 Task: Open Card Card0028 in Board Board0022 in Workspace Development in Trello
Action: Mouse moved to (439, 497)
Screenshot: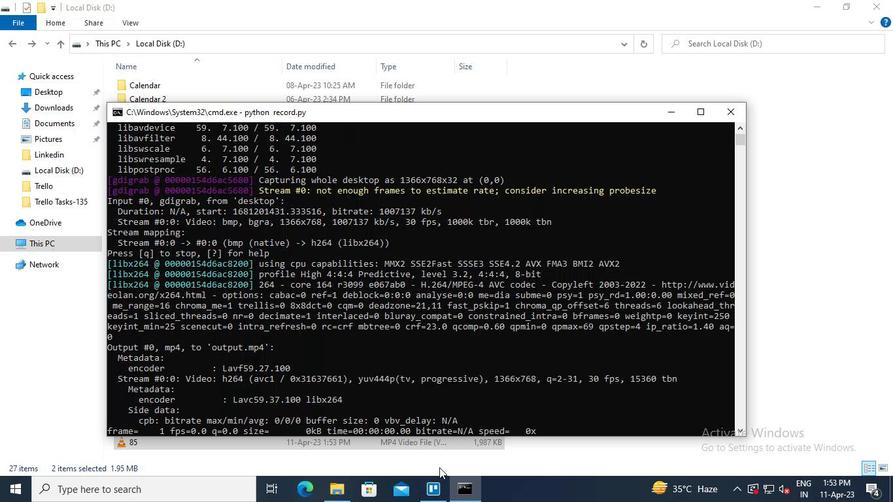 
Action: Mouse pressed left at (439, 497)
Screenshot: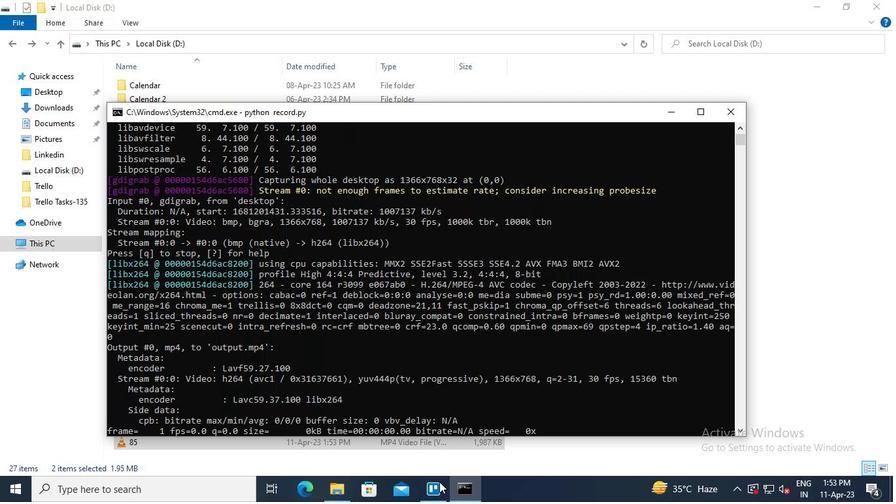 
Action: Mouse moved to (212, 417)
Screenshot: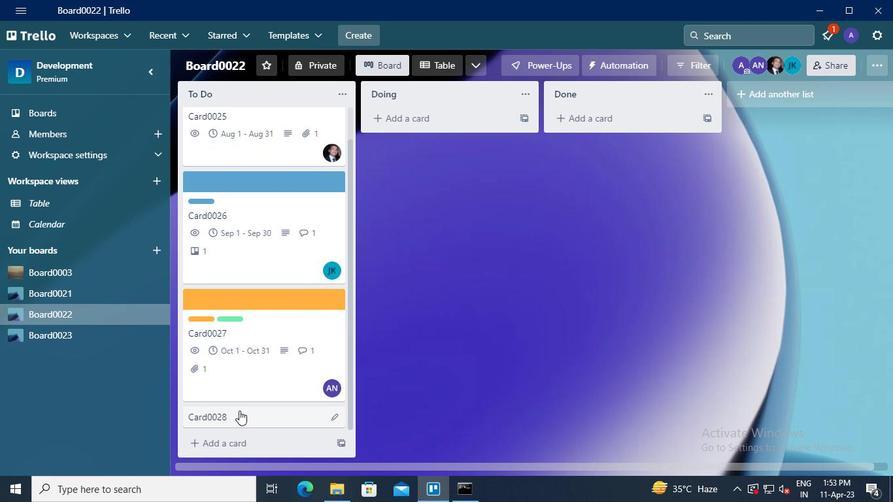 
Action: Mouse pressed left at (212, 417)
Screenshot: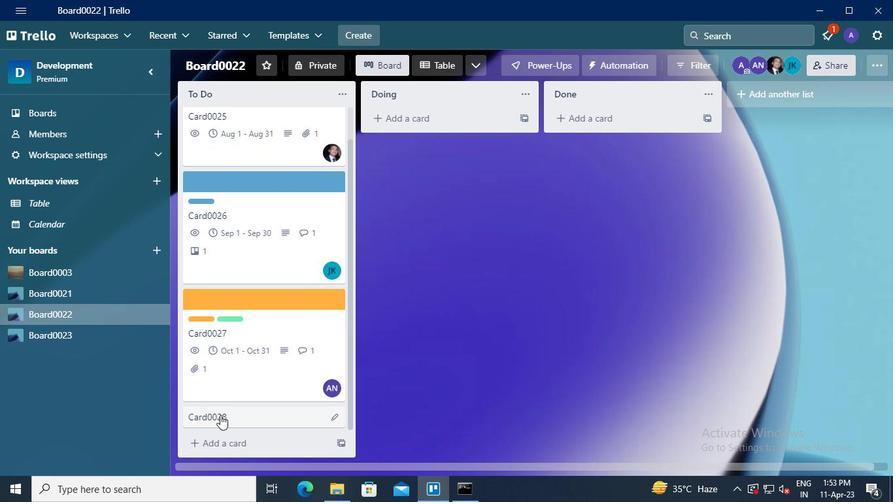 
Action: Mouse moved to (461, 493)
Screenshot: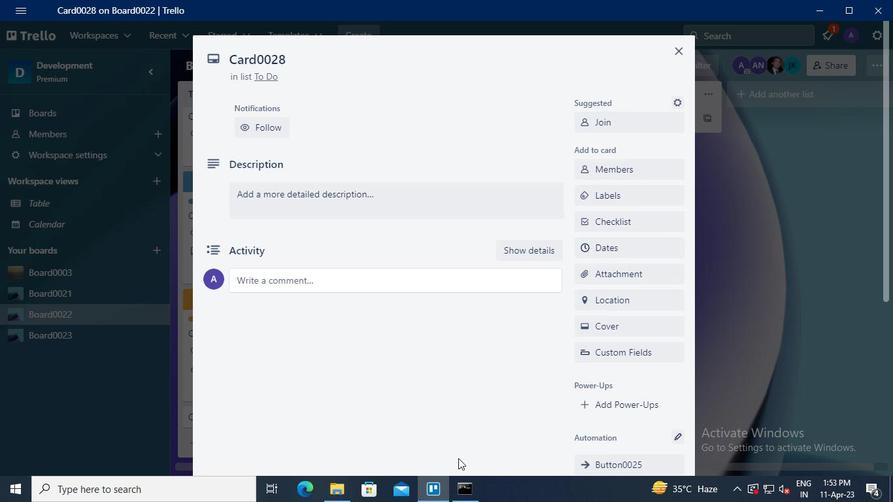 
Action: Mouse pressed left at (461, 493)
Screenshot: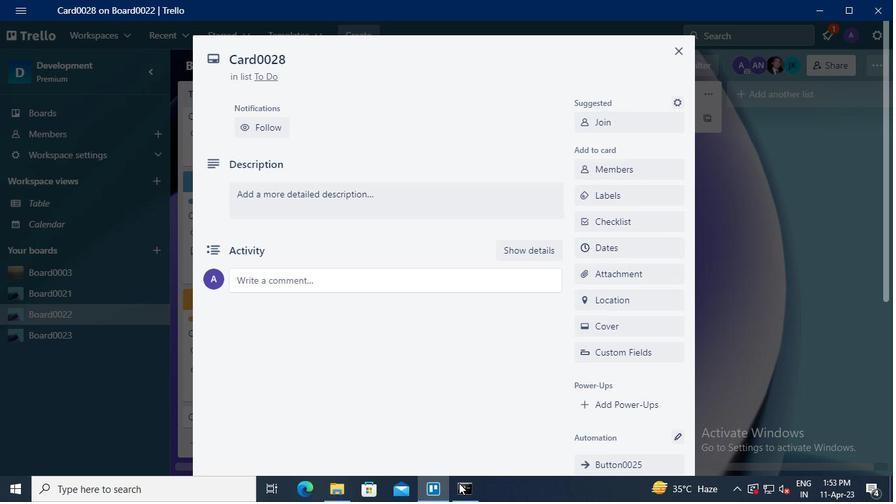 
Action: Mouse moved to (731, 113)
Screenshot: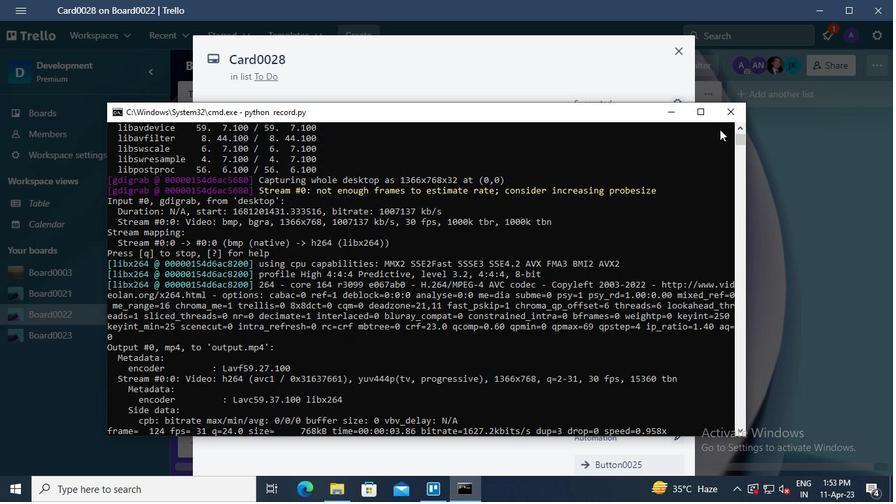 
Action: Mouse pressed left at (731, 113)
Screenshot: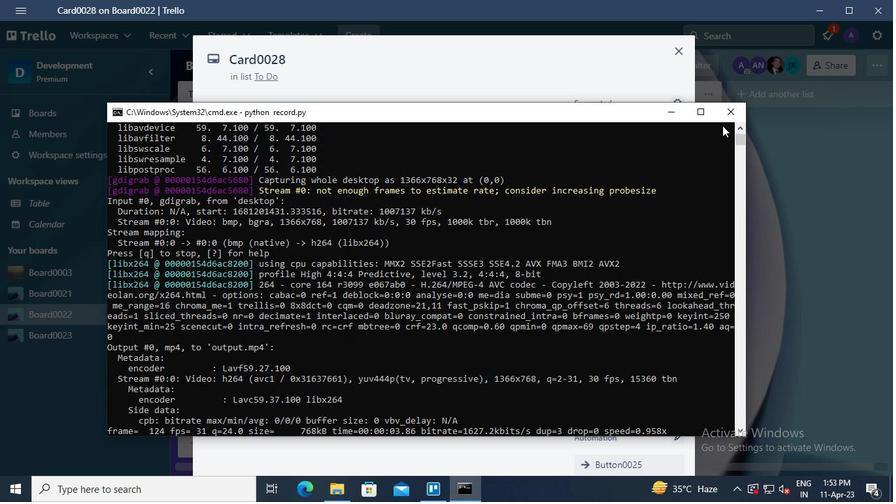 
